 Task: Change the event color to Lime Green.
Action: Mouse moved to (87, 140)
Screenshot: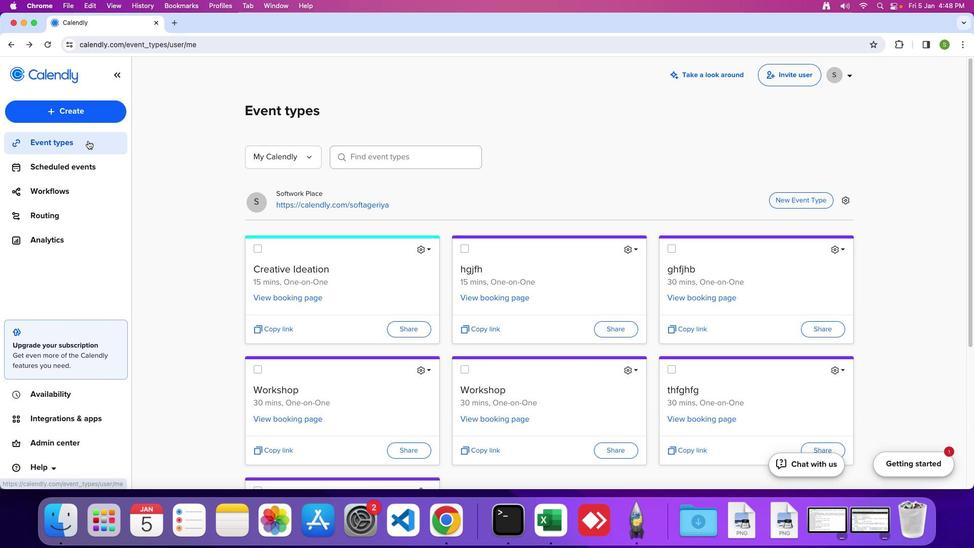 
Action: Mouse pressed left at (87, 140)
Screenshot: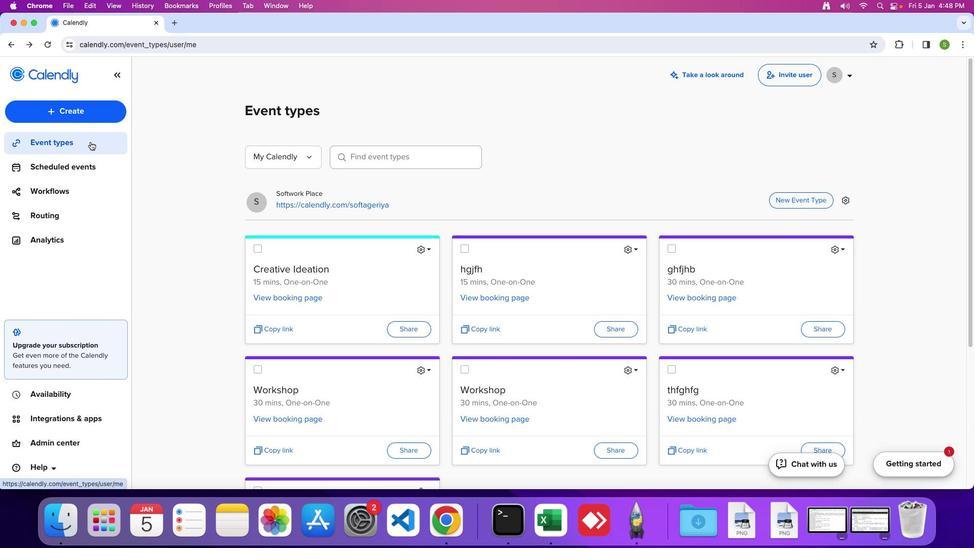 
Action: Mouse moved to (429, 249)
Screenshot: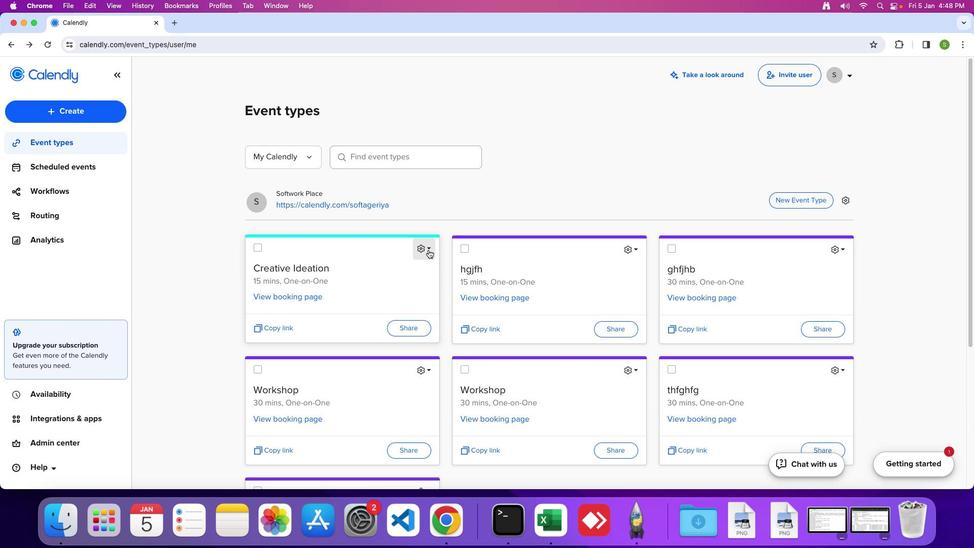 
Action: Mouse pressed left at (429, 249)
Screenshot: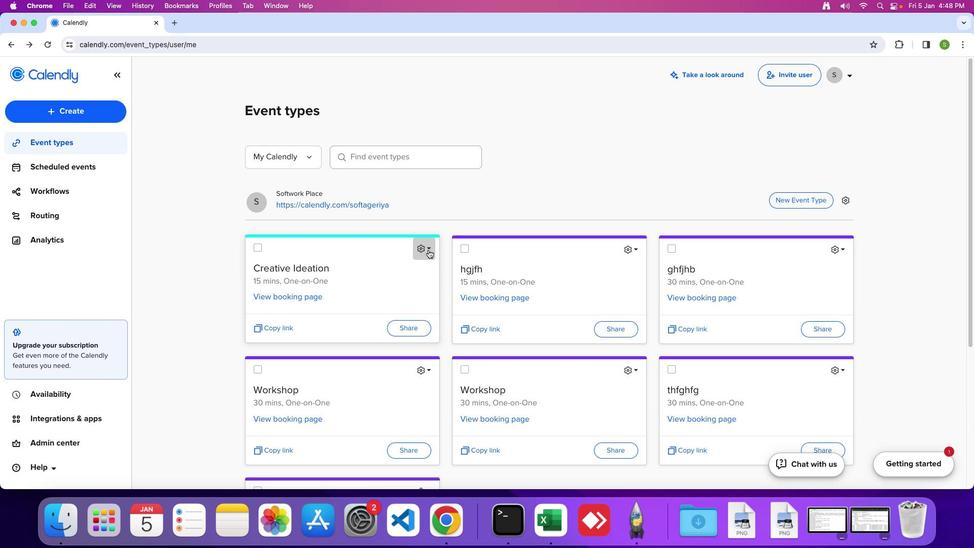 
Action: Mouse moved to (417, 280)
Screenshot: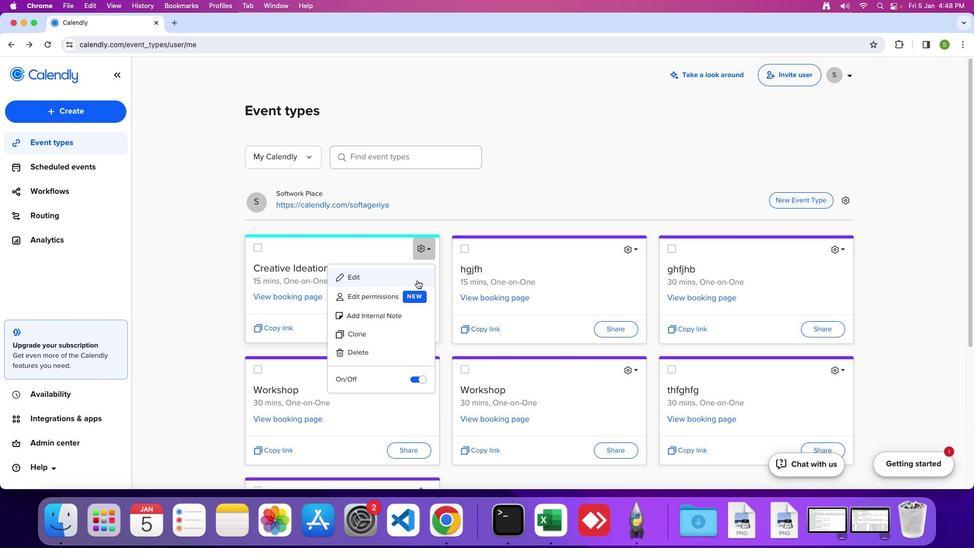 
Action: Mouse pressed left at (417, 280)
Screenshot: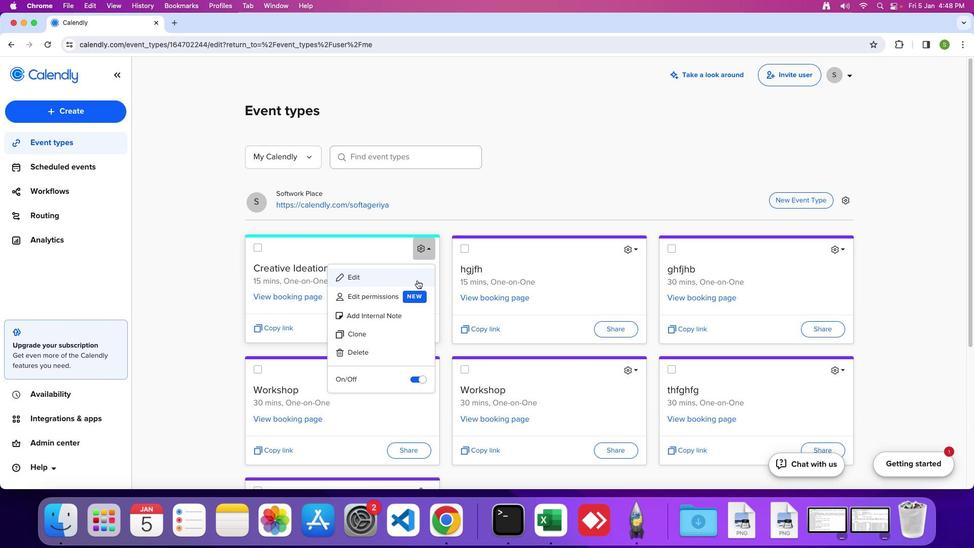 
Action: Mouse moved to (144, 166)
Screenshot: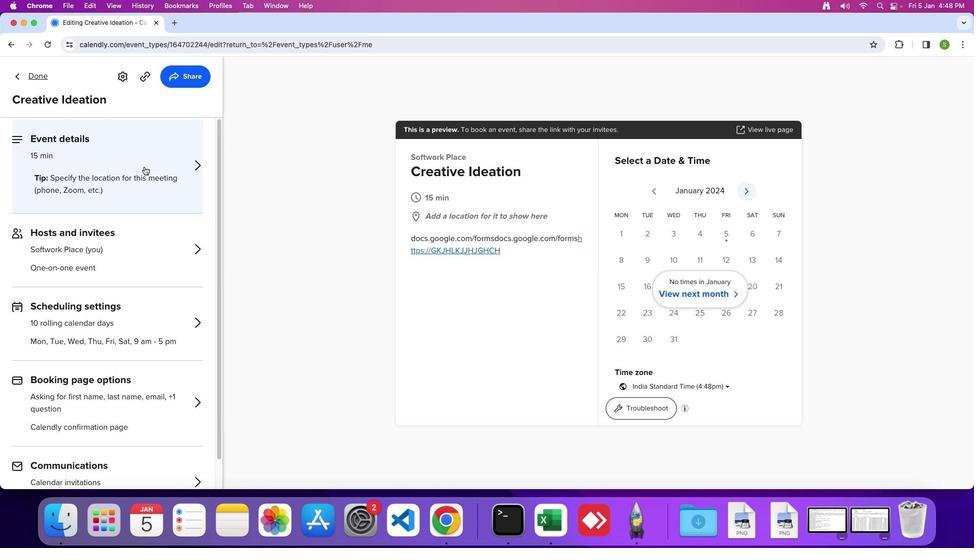 
Action: Mouse pressed left at (144, 166)
Screenshot: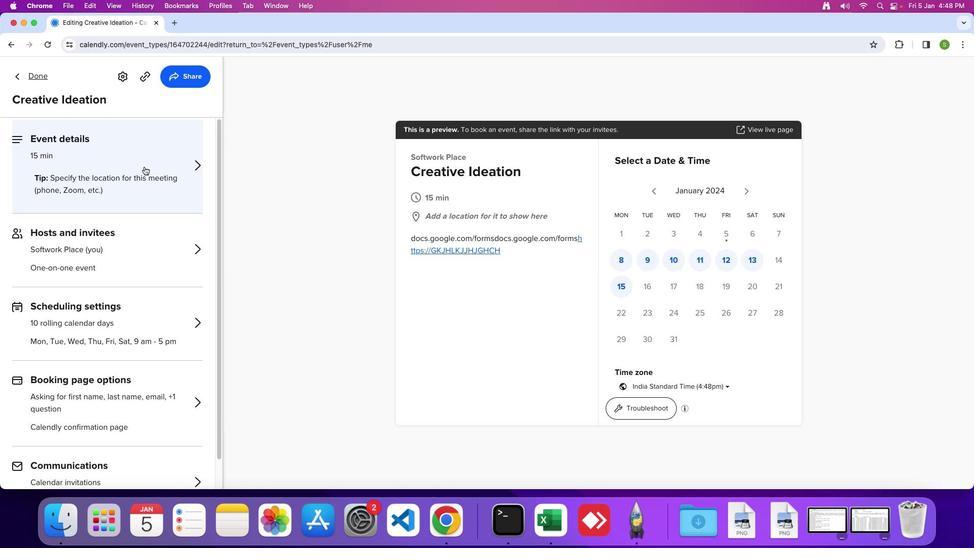 
Action: Mouse moved to (42, 156)
Screenshot: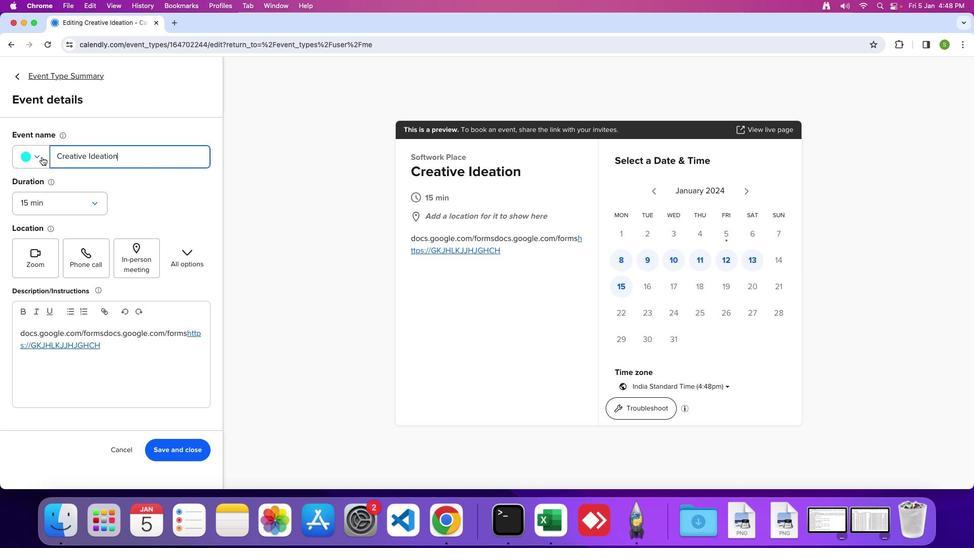 
Action: Mouse pressed left at (42, 156)
Screenshot: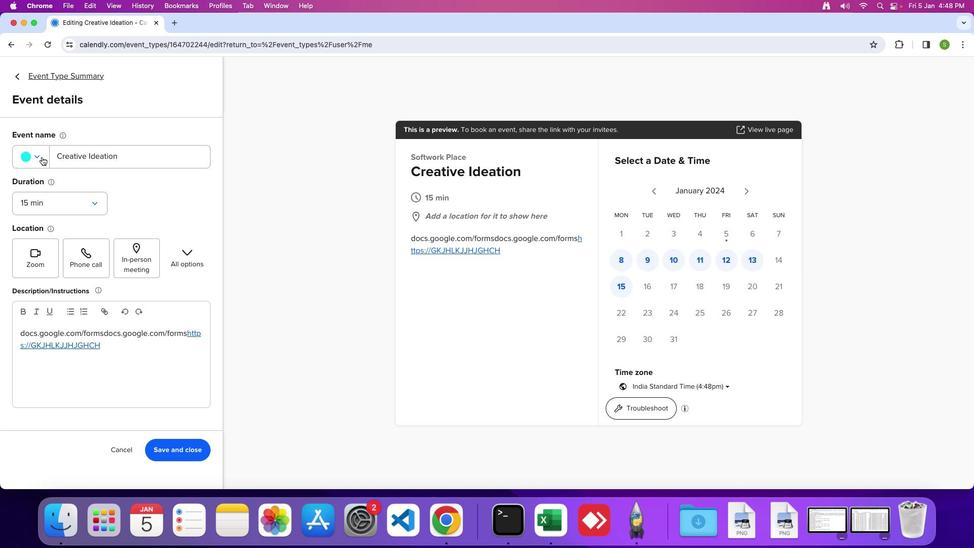 
Action: Mouse moved to (43, 231)
Screenshot: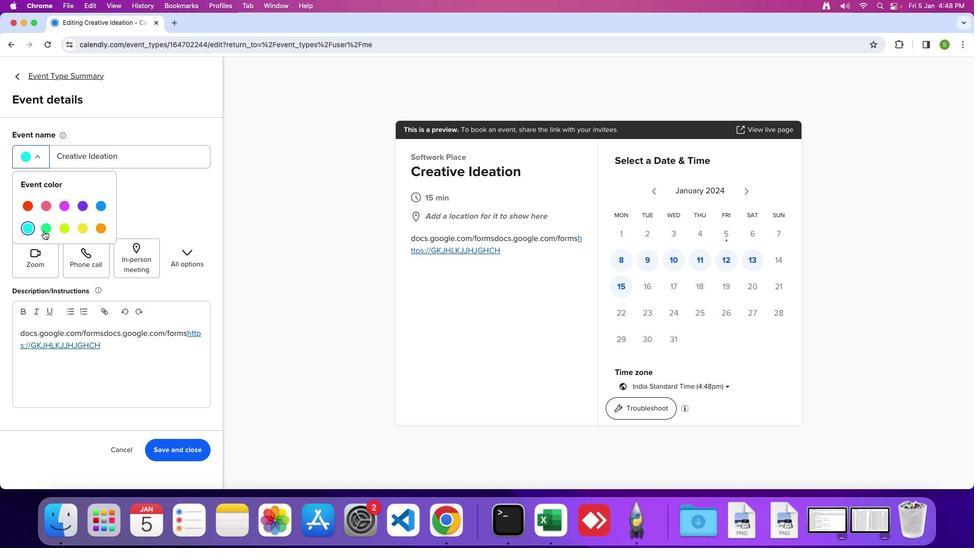 
Action: Mouse pressed left at (43, 231)
Screenshot: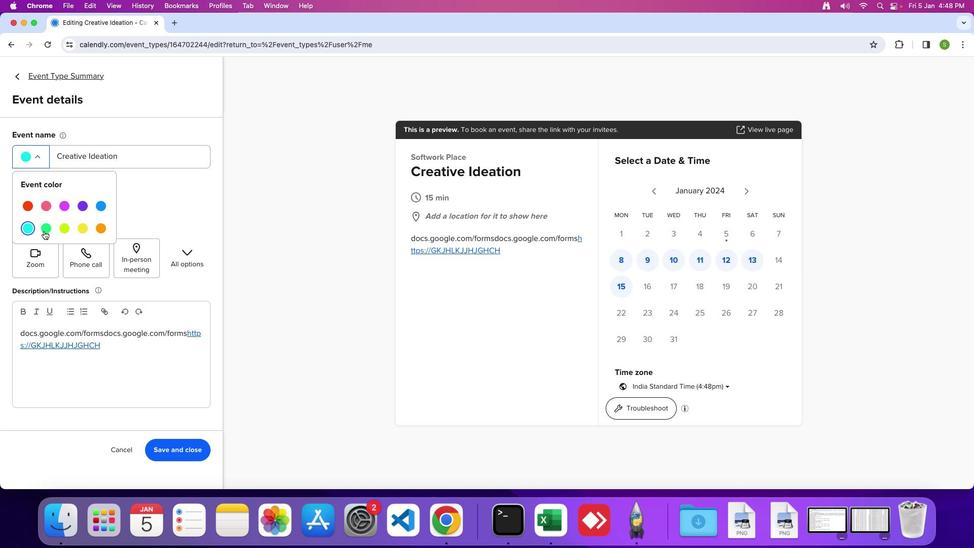 
Action: Mouse moved to (172, 451)
Screenshot: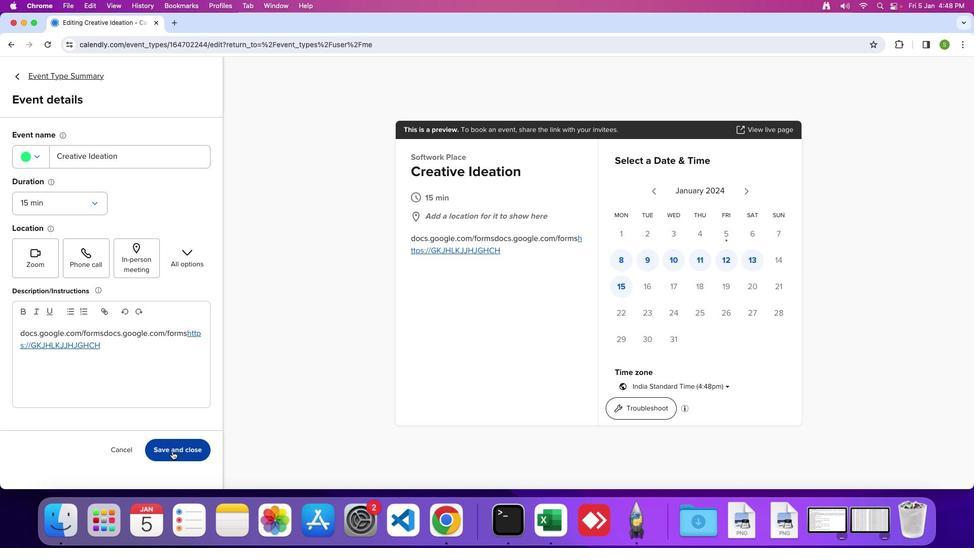 
Action: Mouse pressed left at (172, 451)
Screenshot: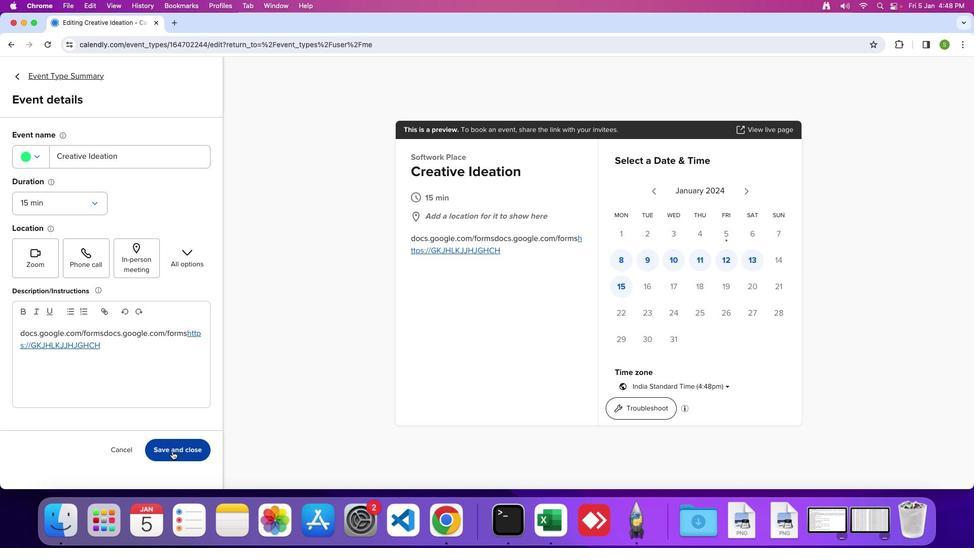 
Action: Mouse moved to (172, 450)
Screenshot: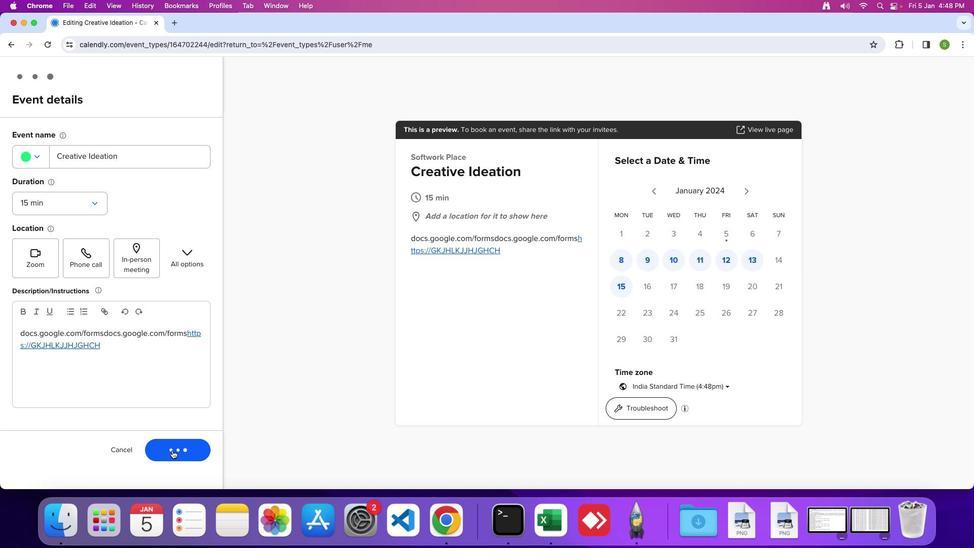 
